 Task: Change line weight  to 12PX.
Action: Mouse moved to (506, 299)
Screenshot: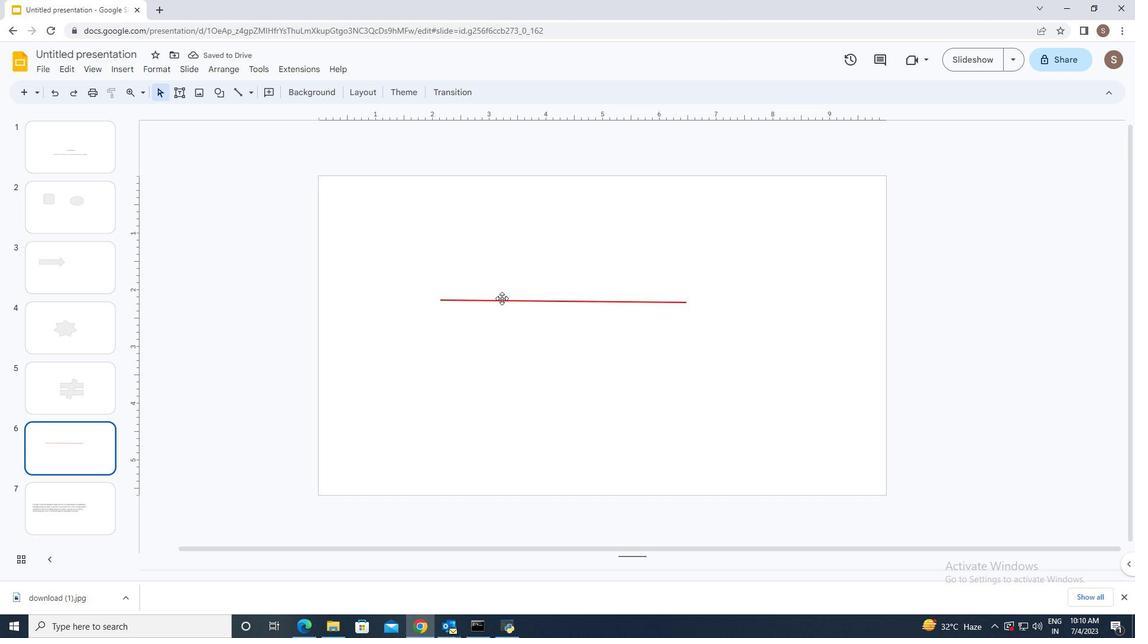 
Action: Mouse pressed left at (506, 299)
Screenshot: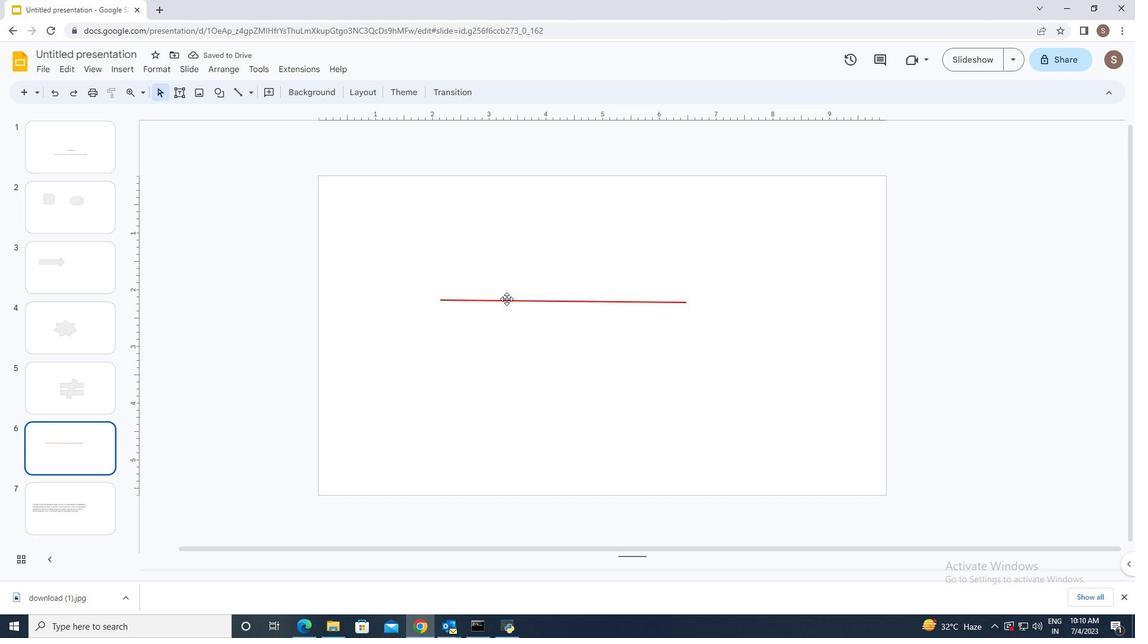 
Action: Mouse moved to (294, 92)
Screenshot: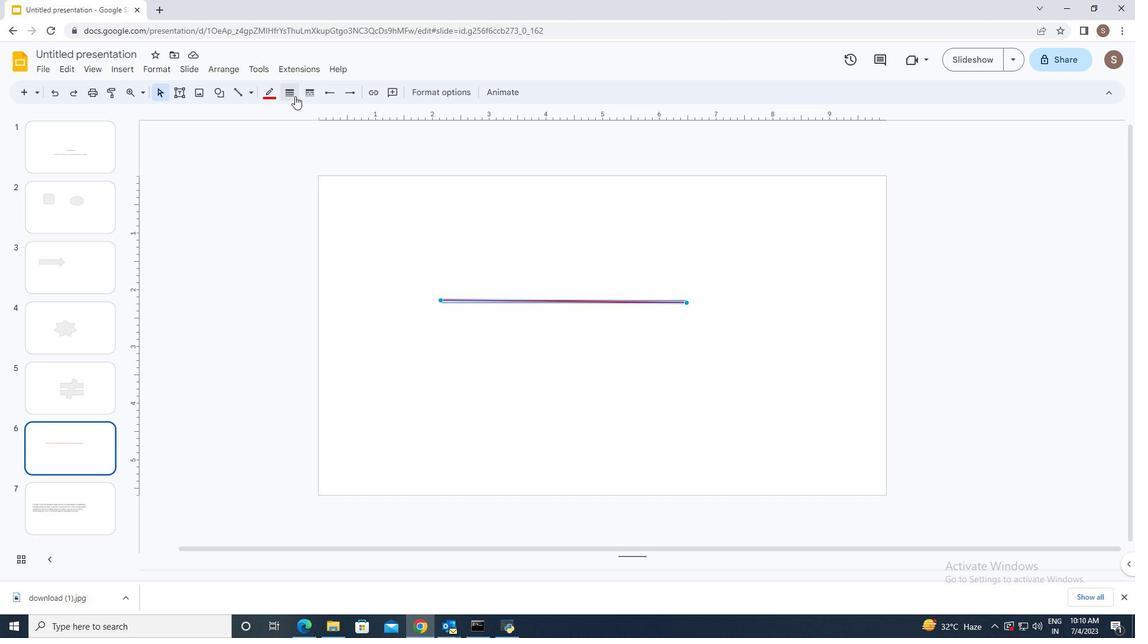
Action: Mouse pressed left at (294, 92)
Screenshot: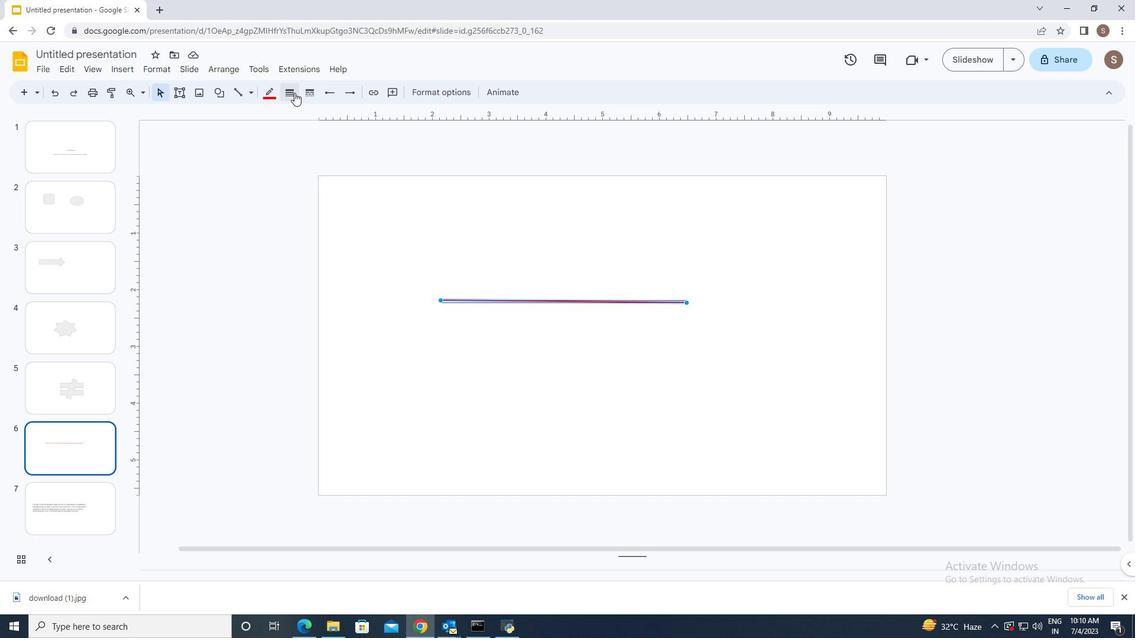 
Action: Mouse moved to (309, 206)
Screenshot: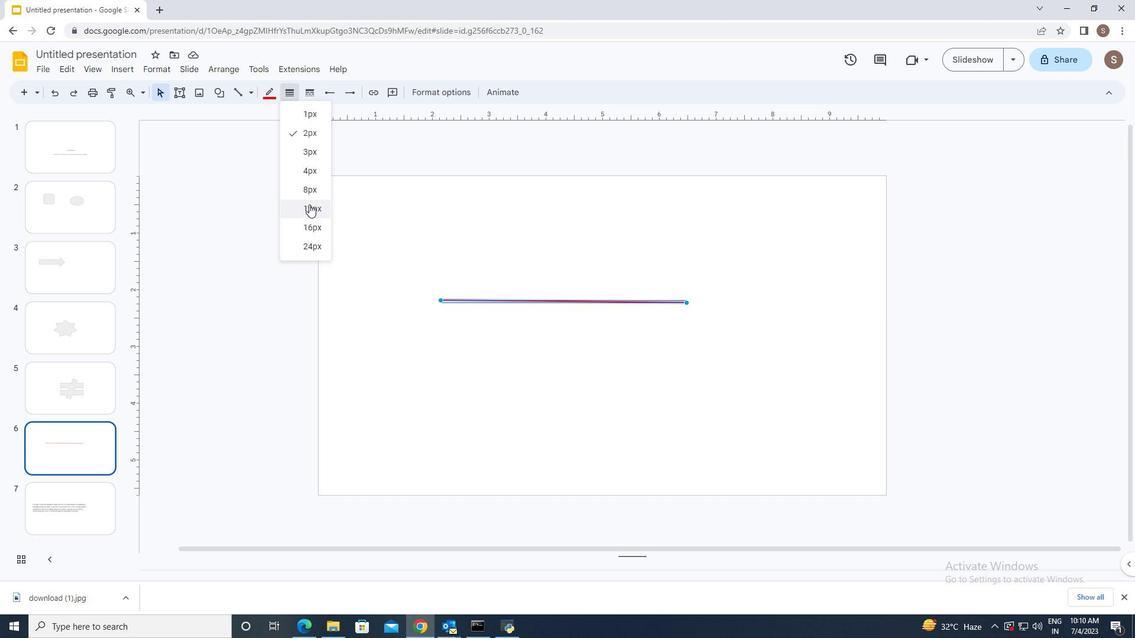 
Action: Mouse pressed left at (309, 206)
Screenshot: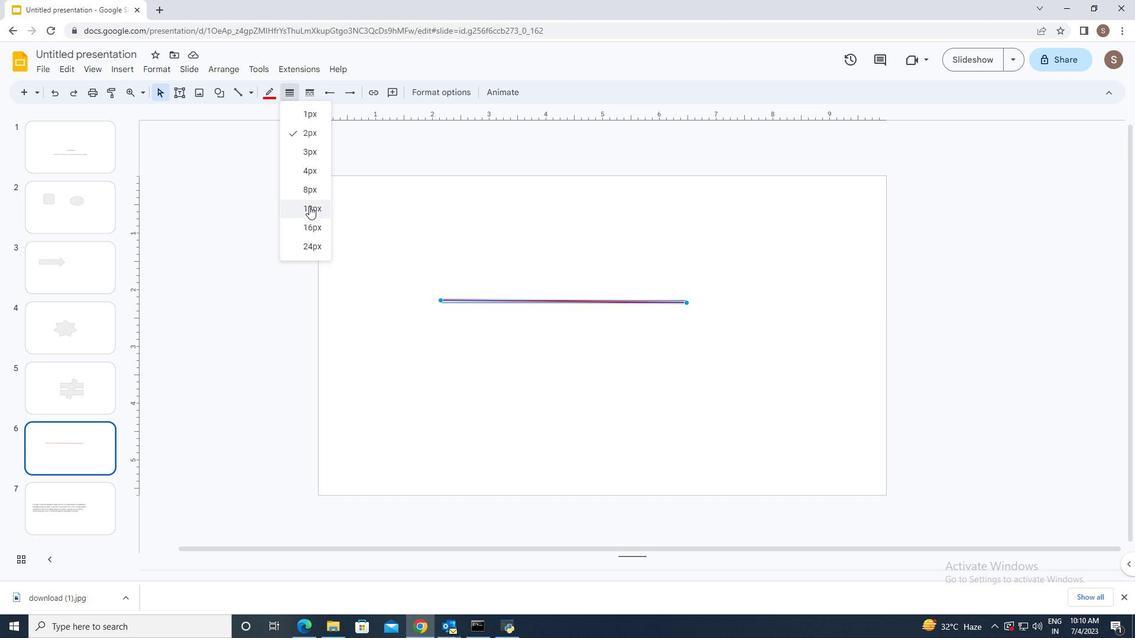 
Action: Mouse moved to (443, 350)
Screenshot: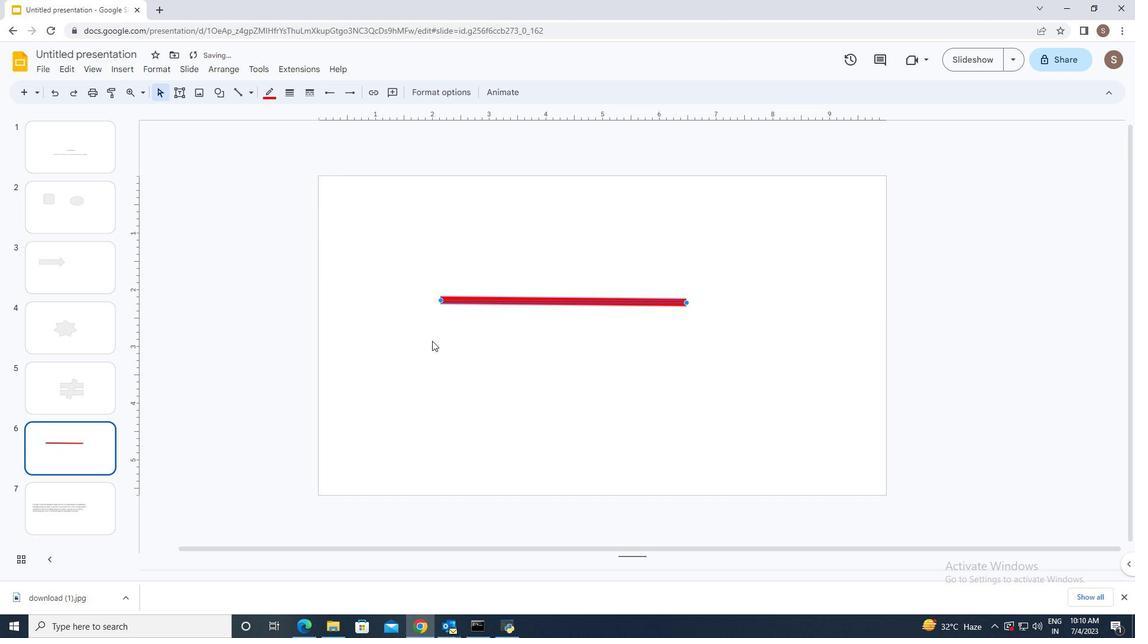 
Action: Mouse pressed left at (443, 350)
Screenshot: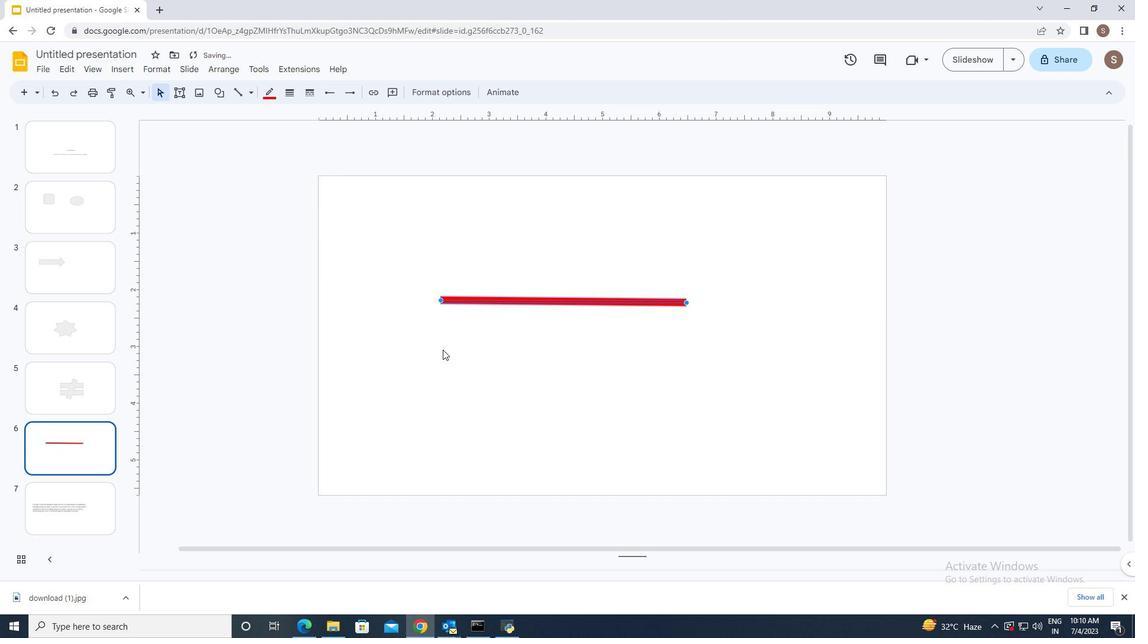
